 Task: Select Google Cloud Platform Software.
Action: Mouse moved to (423, 103)
Screenshot: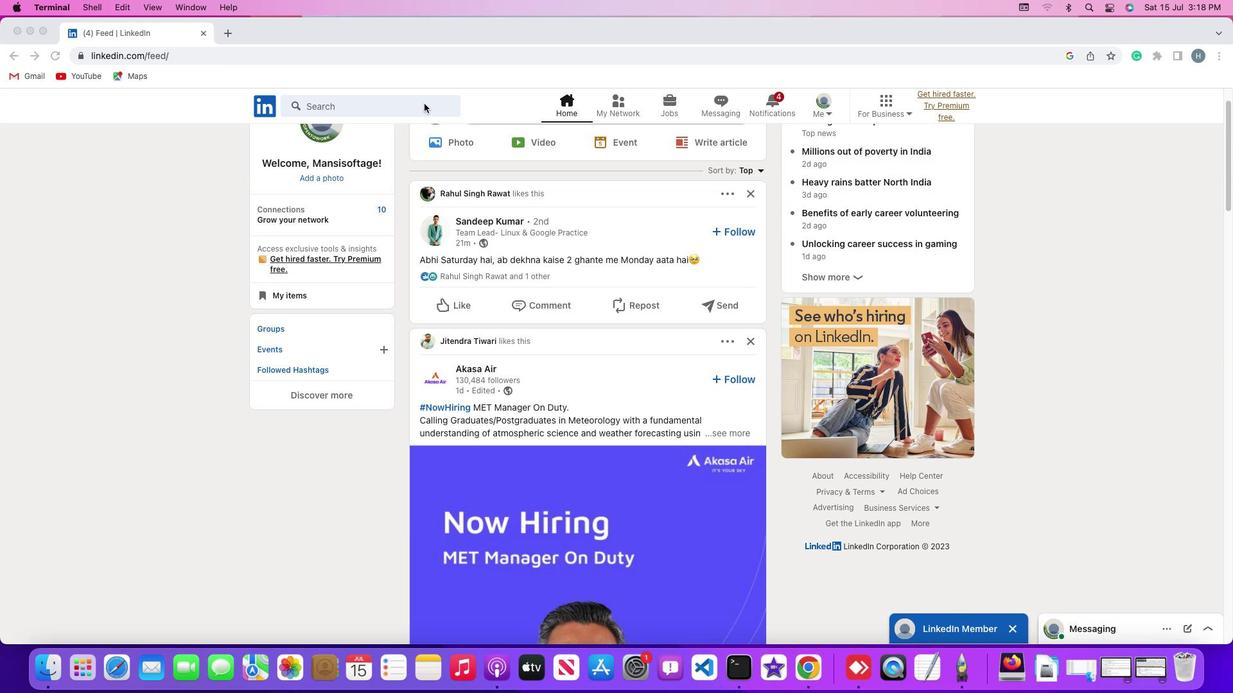 
Action: Mouse pressed left at (423, 103)
Screenshot: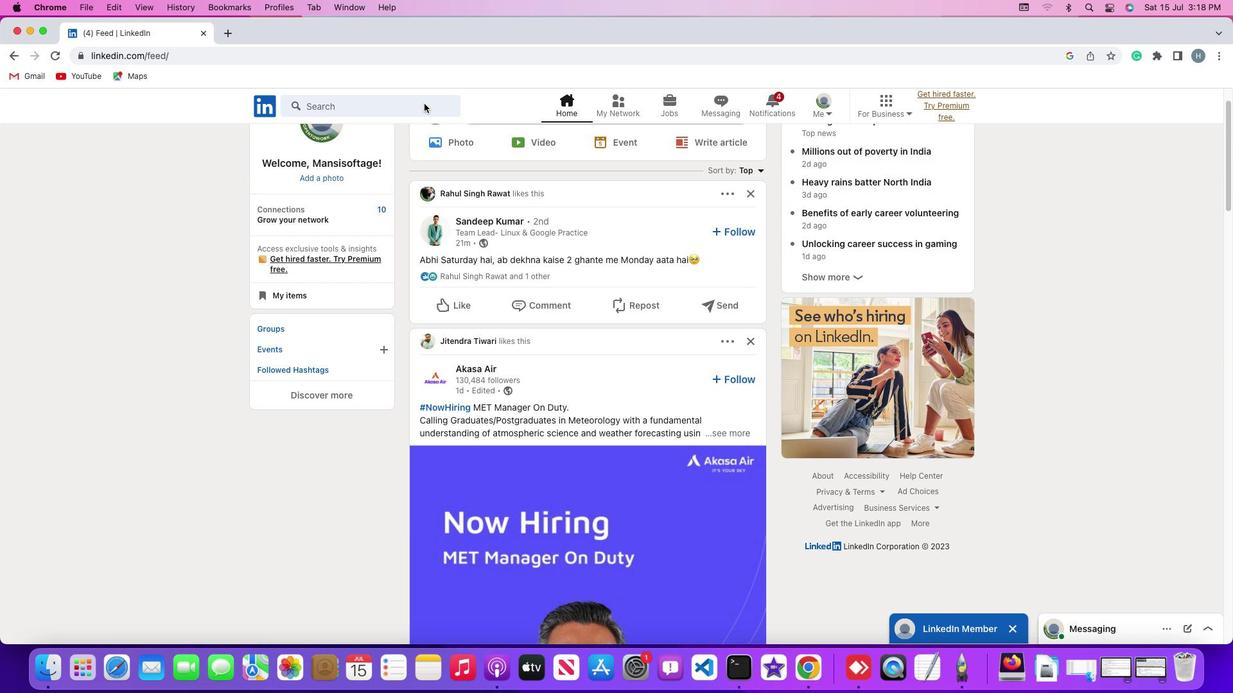 
Action: Mouse pressed left at (423, 103)
Screenshot: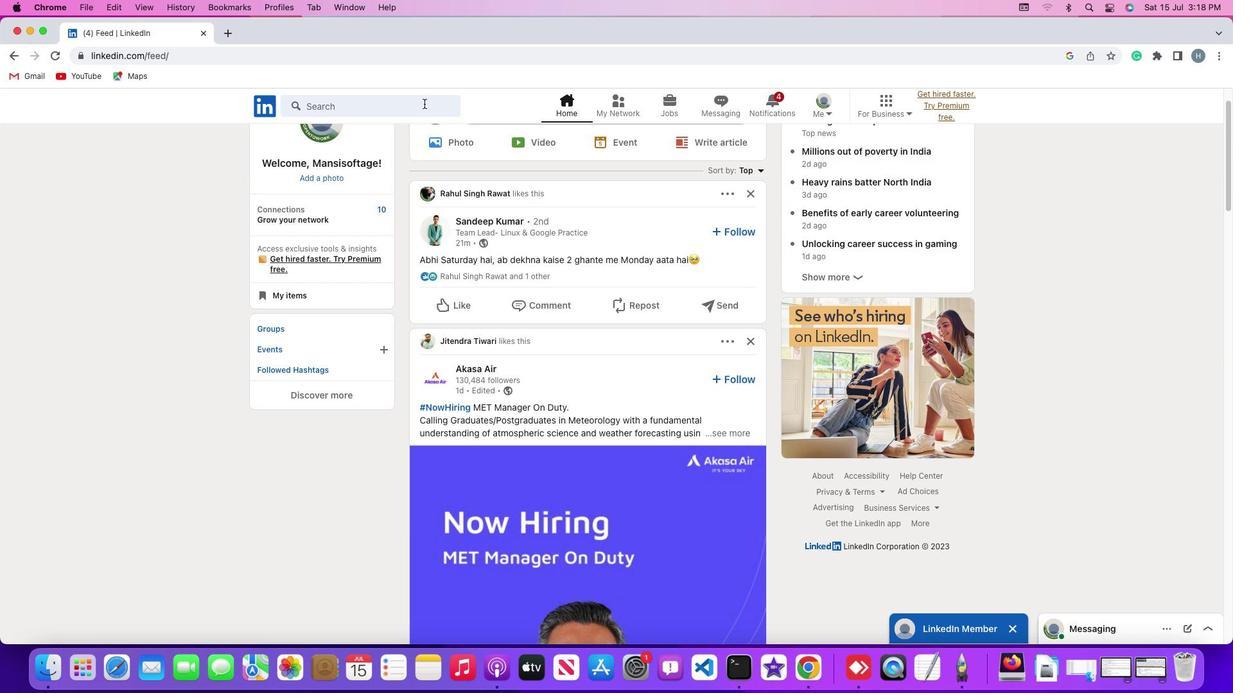 
Action: Key pressed Key.shift'#''h''i''r''i''n''g'Key.enter
Screenshot: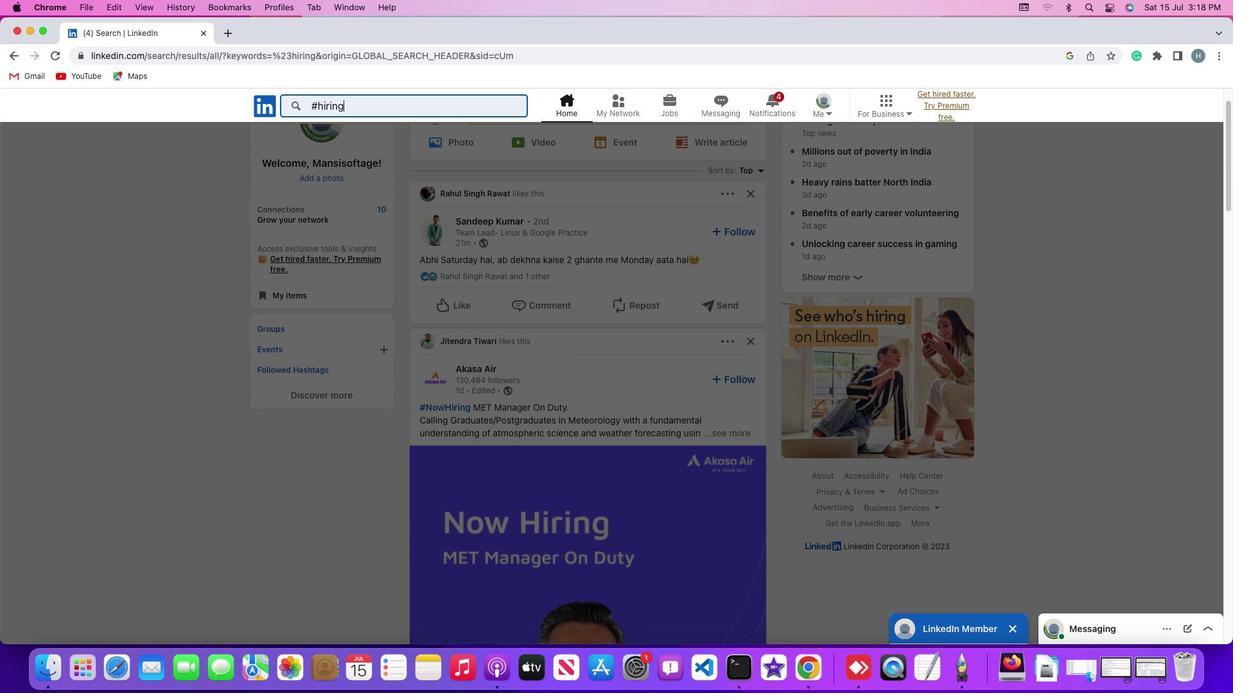 
Action: Mouse moved to (680, 140)
Screenshot: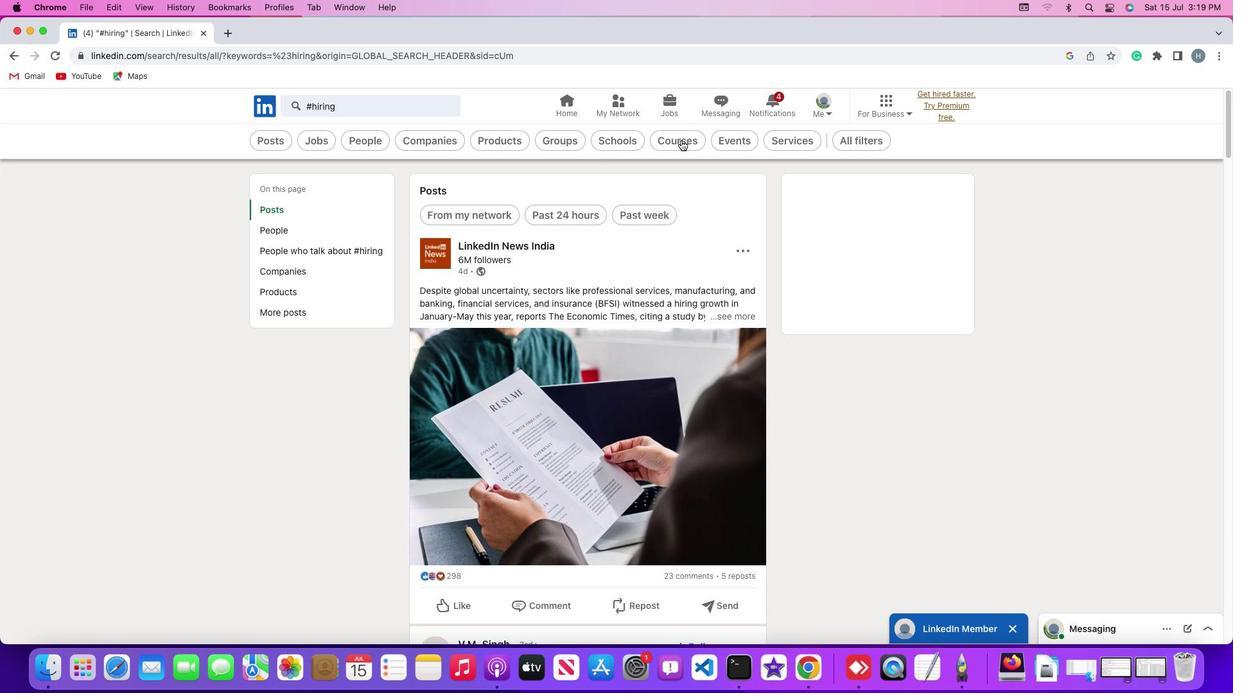 
Action: Mouse pressed left at (680, 140)
Screenshot: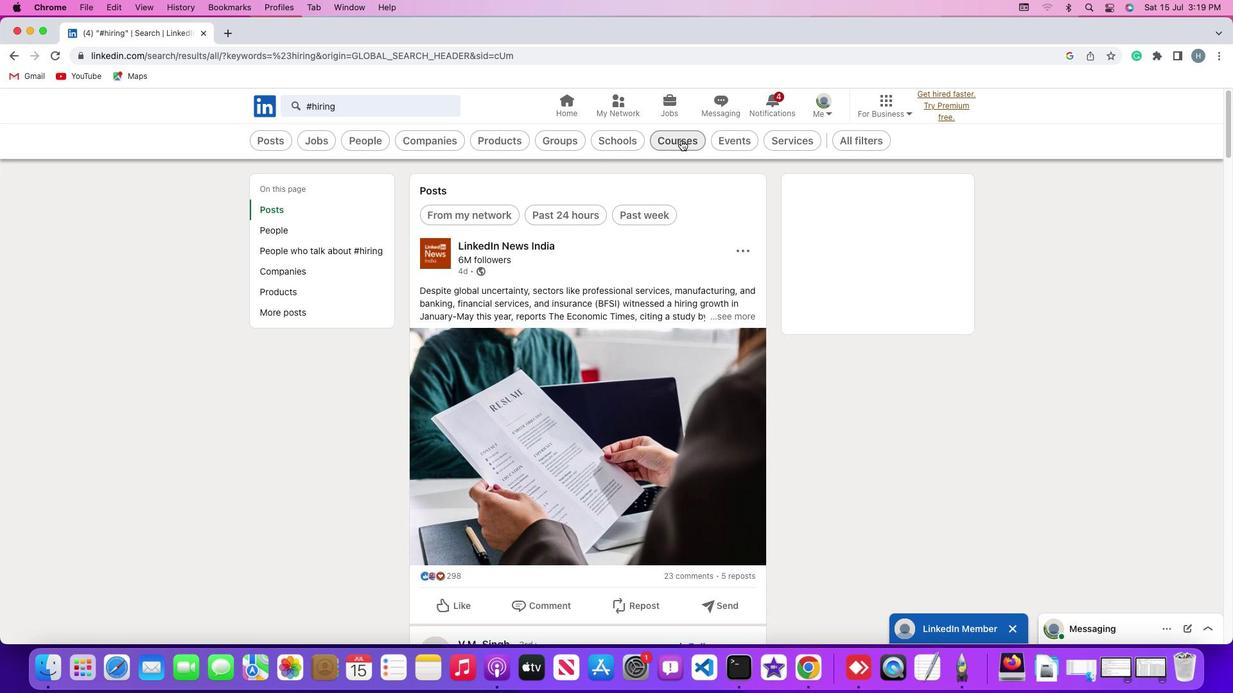 
Action: Mouse moved to (550, 140)
Screenshot: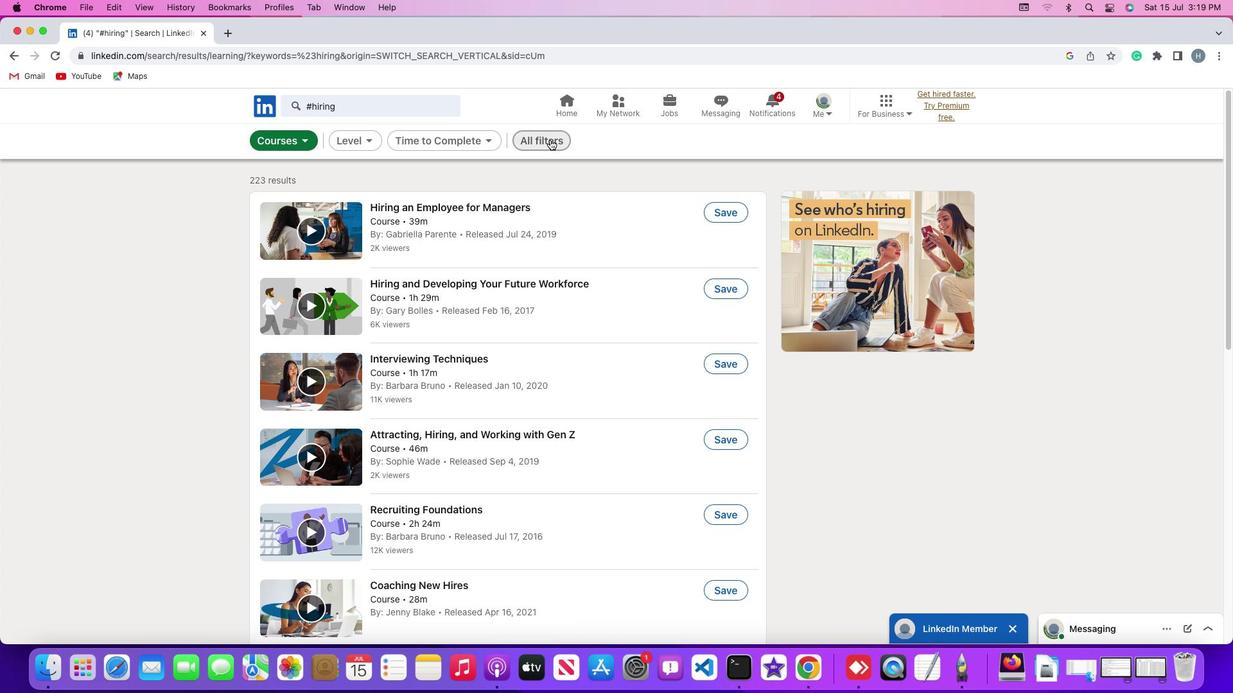 
Action: Mouse pressed left at (550, 140)
Screenshot: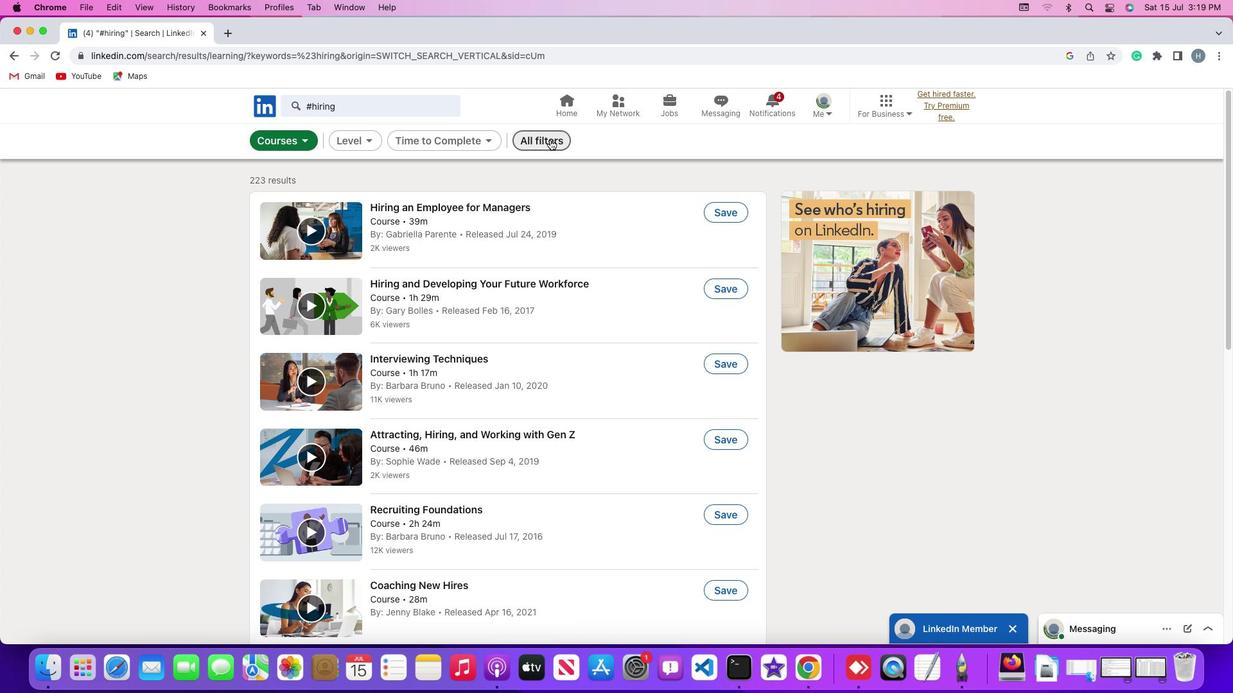 
Action: Mouse moved to (1019, 463)
Screenshot: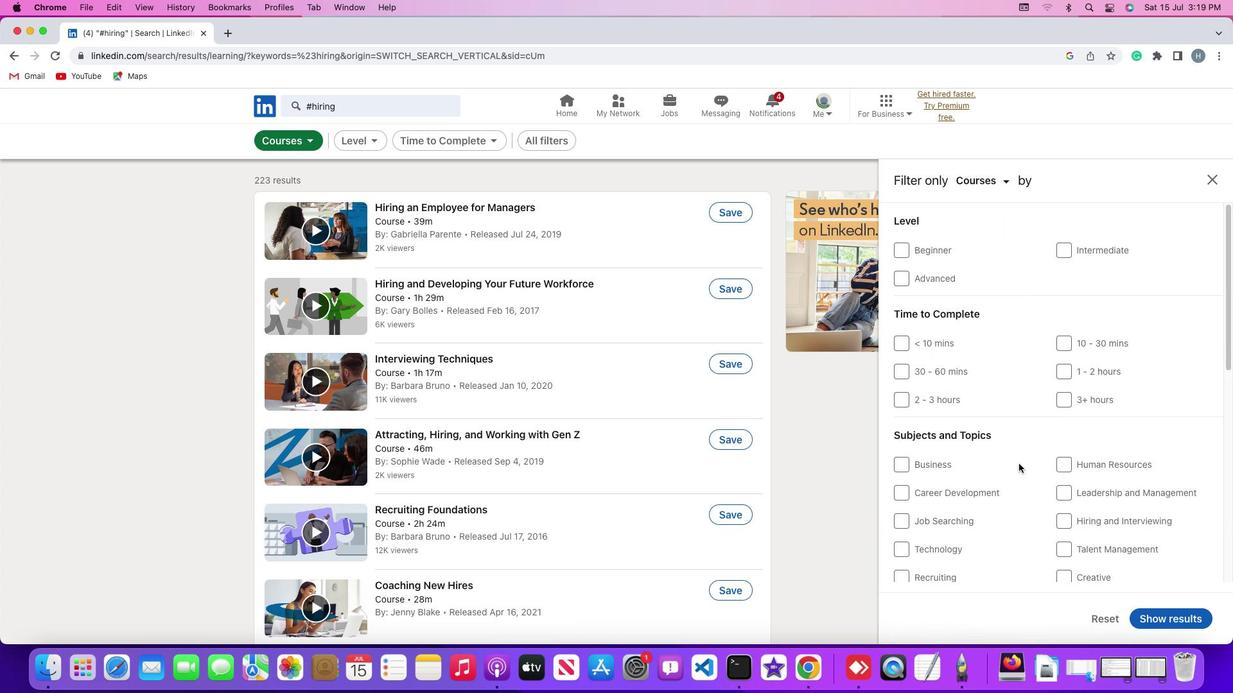 
Action: Mouse scrolled (1019, 463) with delta (0, 0)
Screenshot: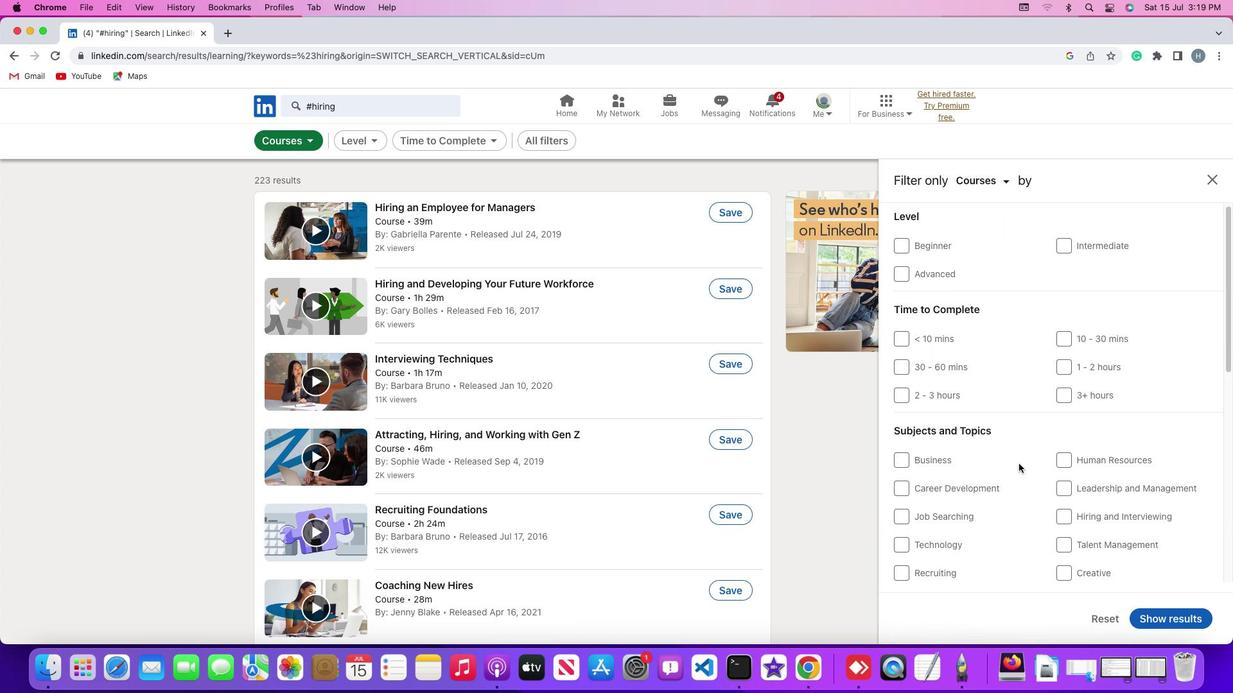 
Action: Mouse scrolled (1019, 463) with delta (0, 0)
Screenshot: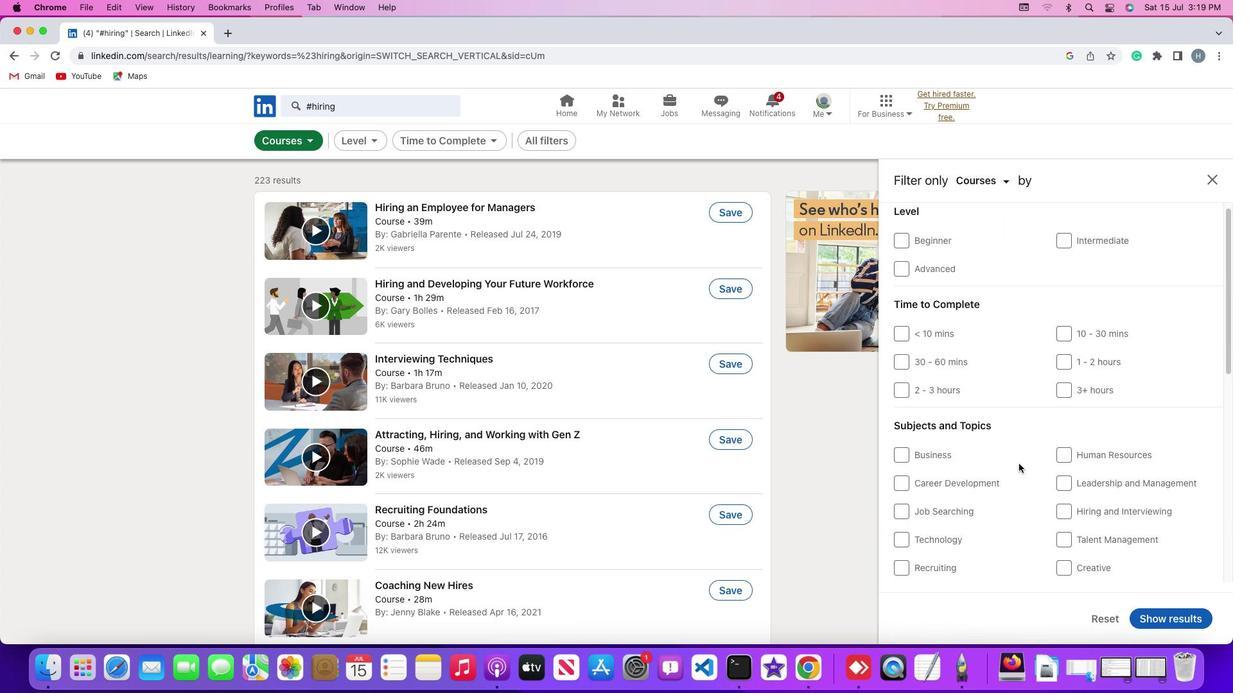 
Action: Mouse scrolled (1019, 463) with delta (0, 0)
Screenshot: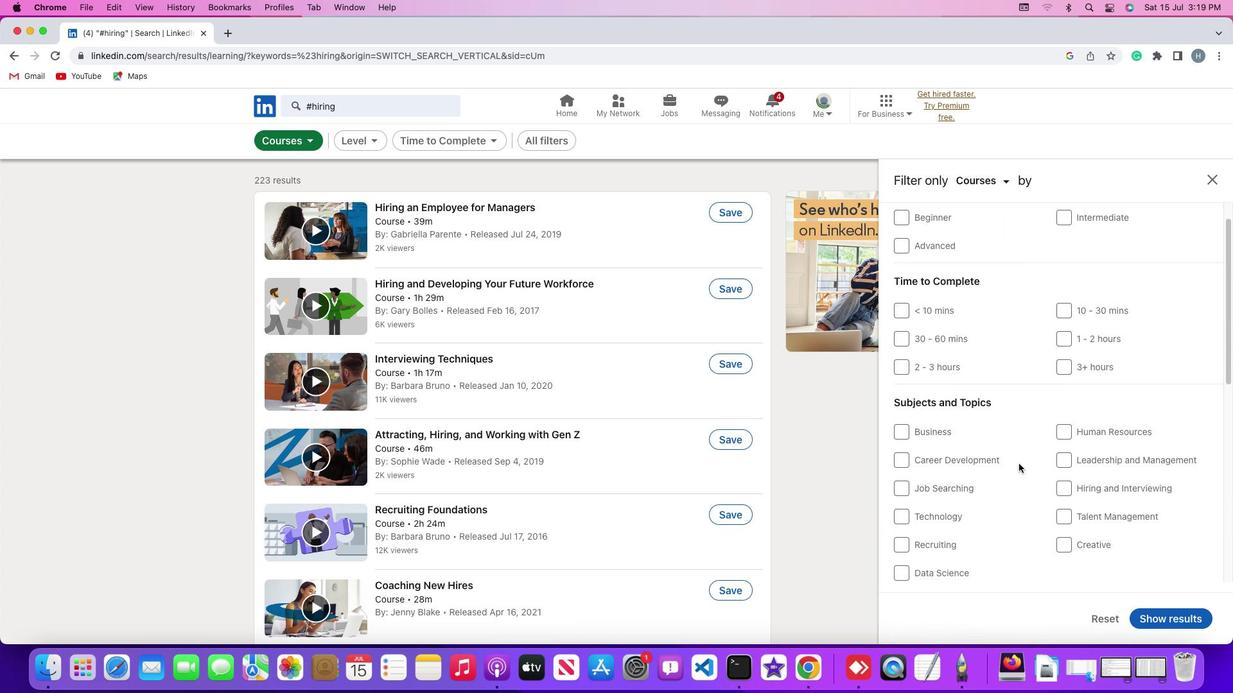 
Action: Mouse scrolled (1019, 463) with delta (0, 0)
Screenshot: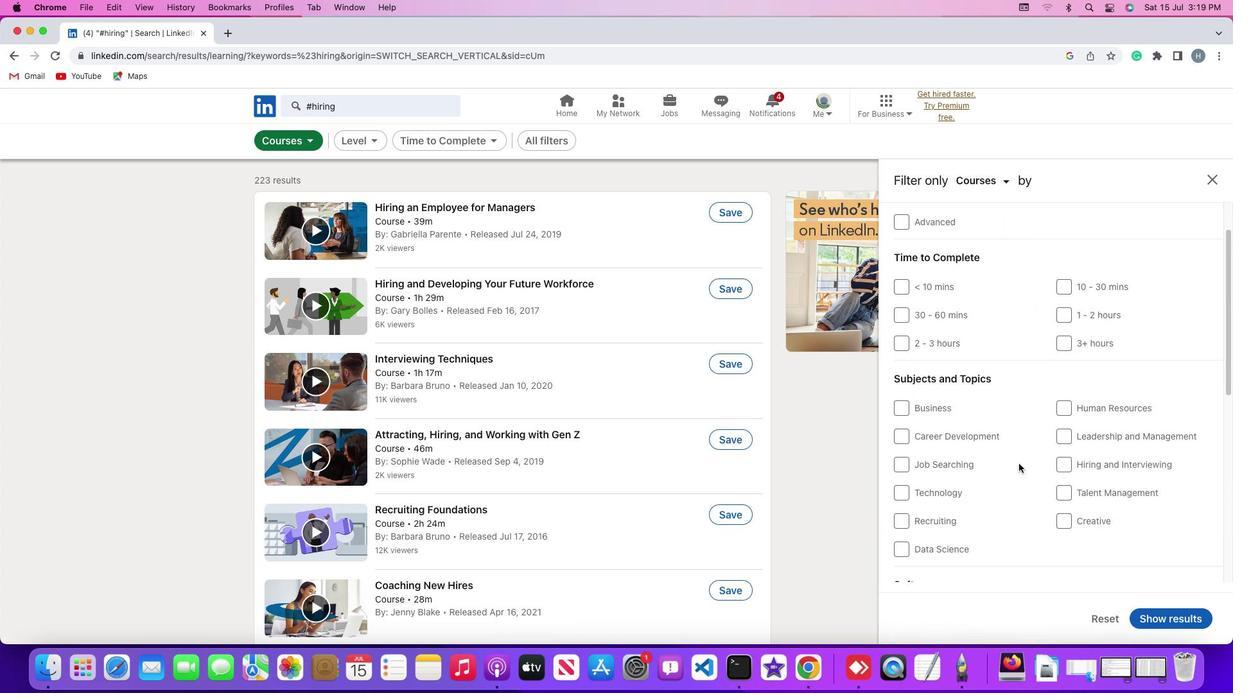 
Action: Mouse scrolled (1019, 463) with delta (0, 0)
Screenshot: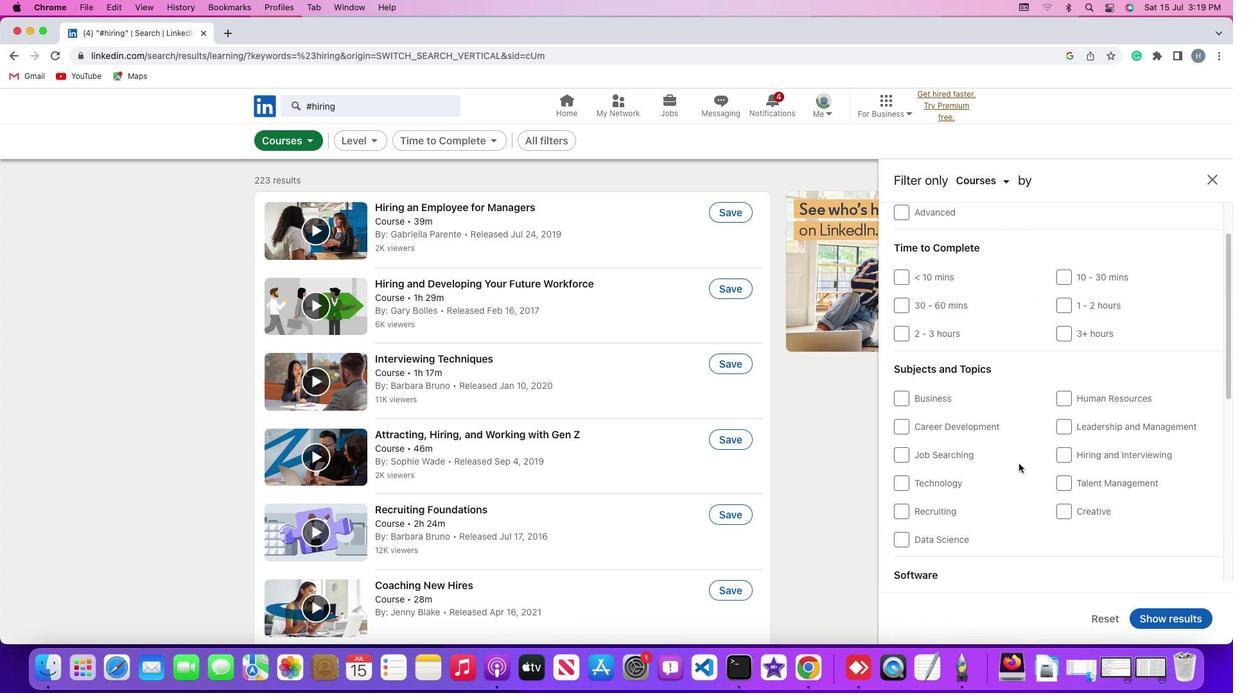 
Action: Mouse scrolled (1019, 463) with delta (0, 0)
Screenshot: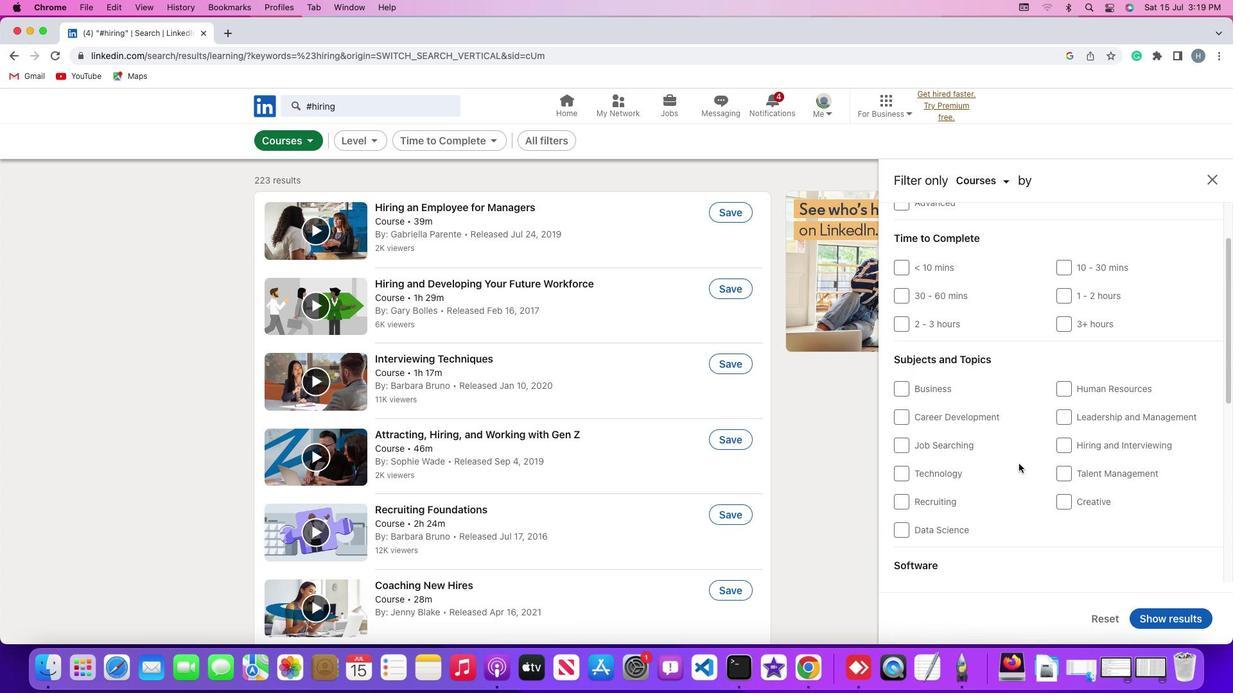 
Action: Mouse scrolled (1019, 463) with delta (0, 0)
Screenshot: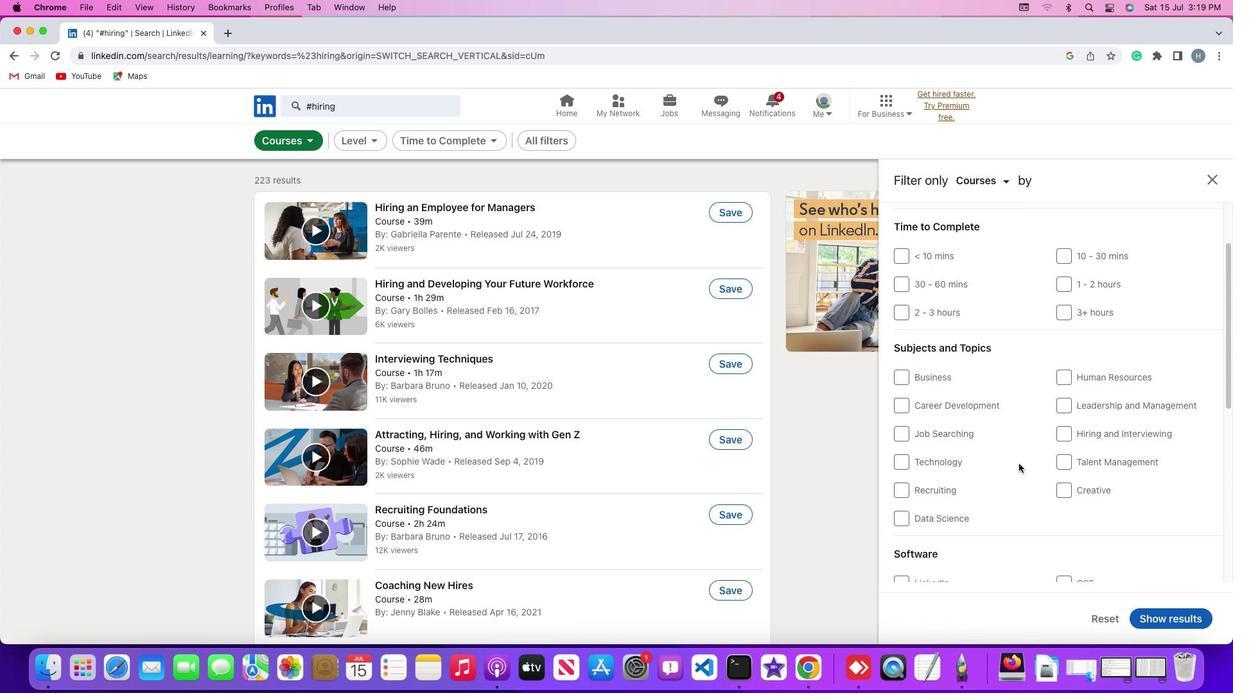 
Action: Mouse scrolled (1019, 463) with delta (0, -1)
Screenshot: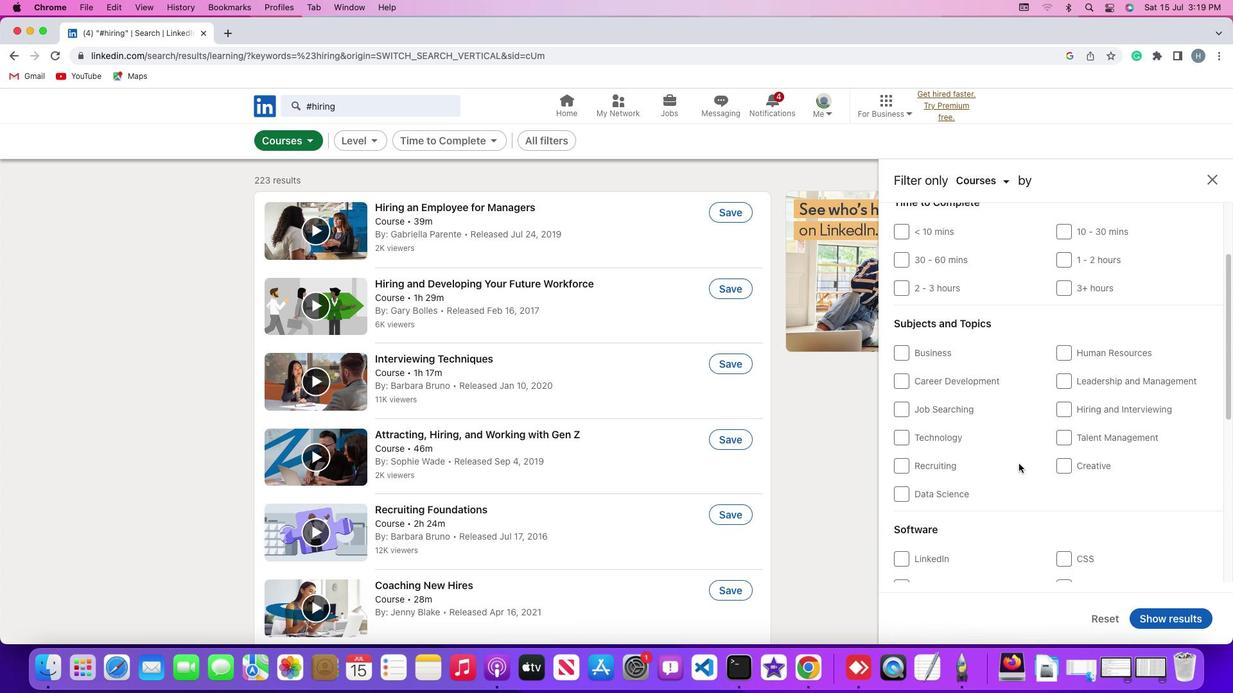 
Action: Mouse scrolled (1019, 463) with delta (0, 0)
Screenshot: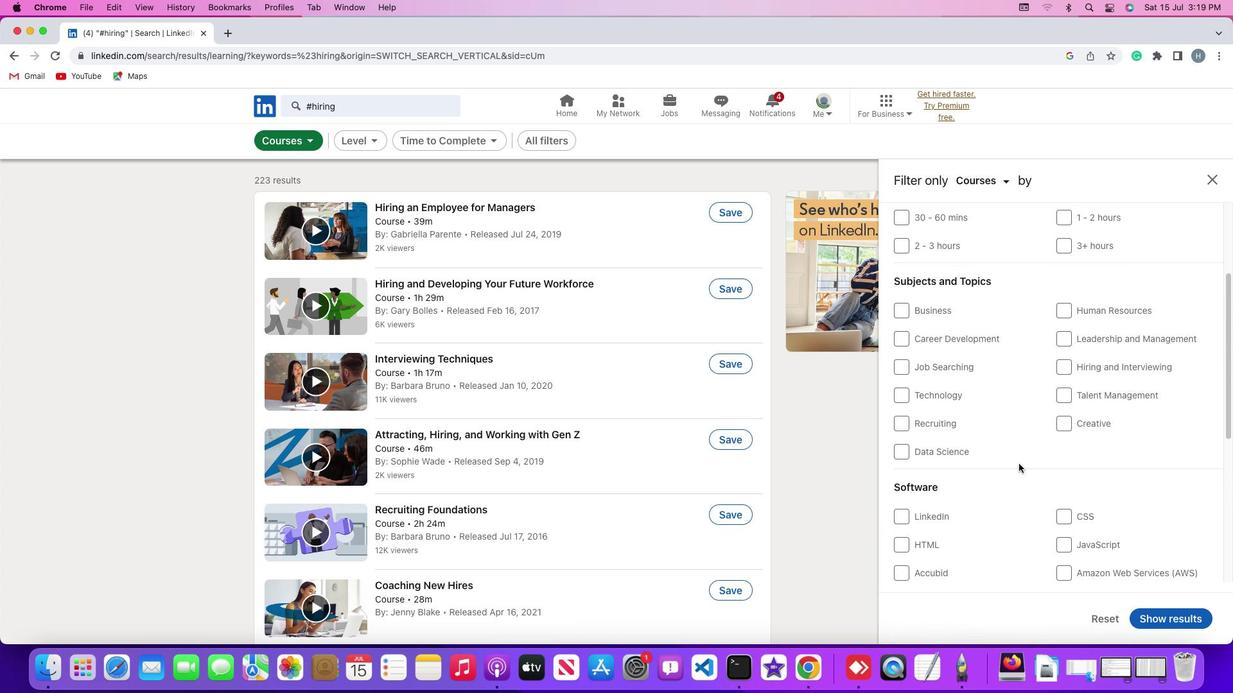 
Action: Mouse scrolled (1019, 463) with delta (0, 0)
Screenshot: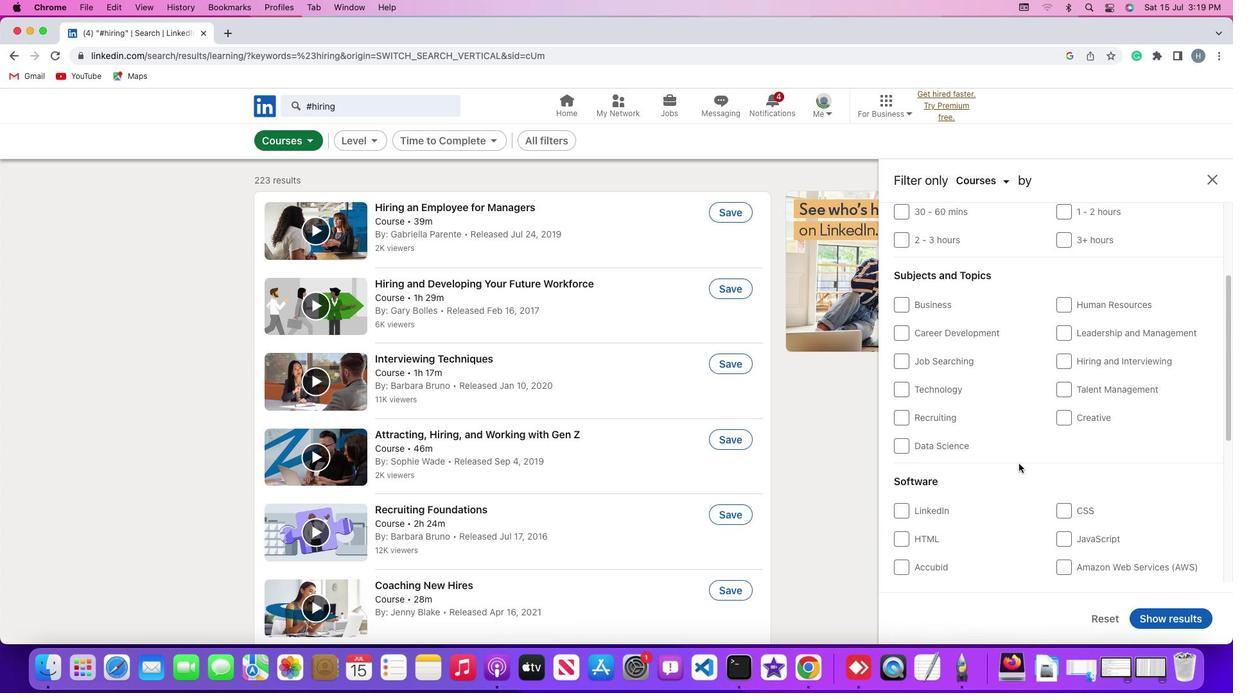 
Action: Mouse scrolled (1019, 463) with delta (0, -1)
Screenshot: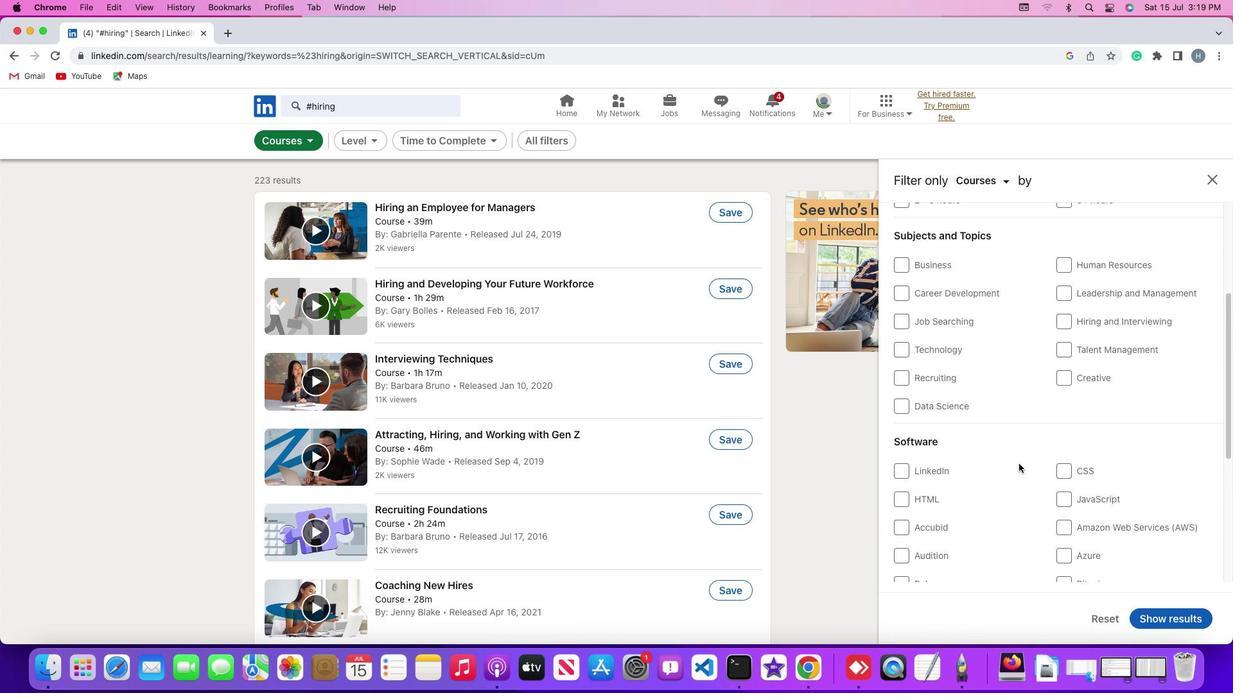 
Action: Mouse scrolled (1019, 463) with delta (0, 0)
Screenshot: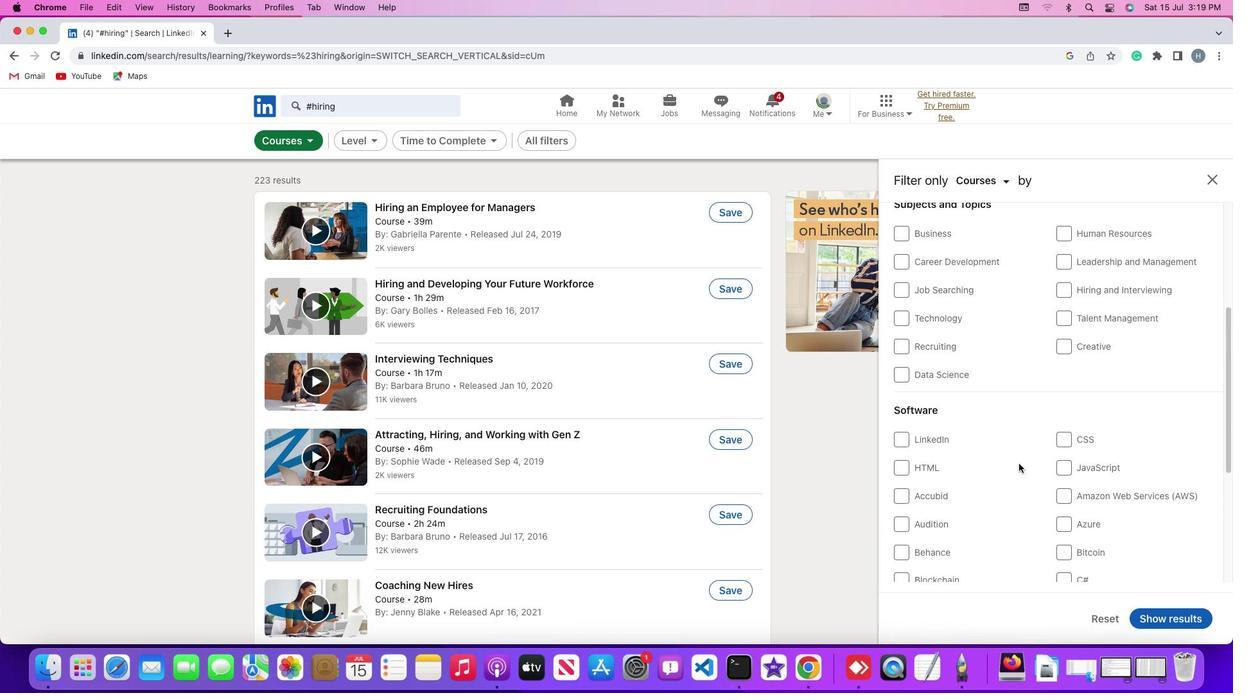 
Action: Mouse scrolled (1019, 463) with delta (0, 0)
Screenshot: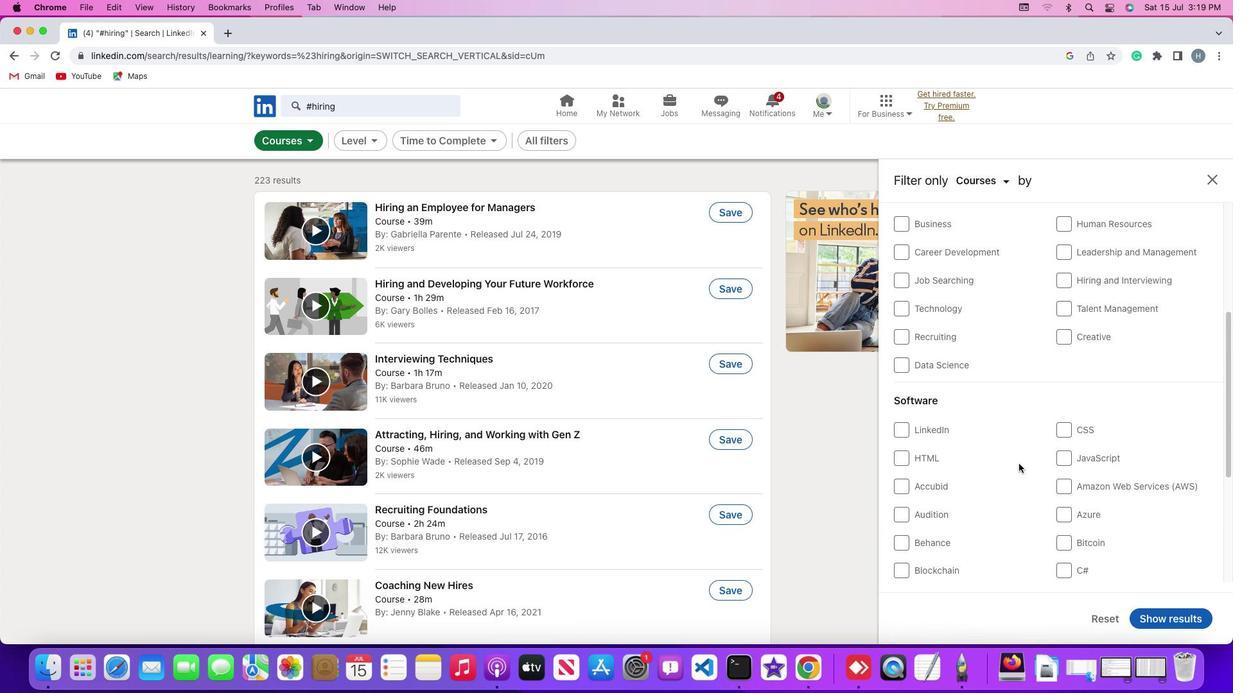 
Action: Mouse scrolled (1019, 463) with delta (0, 0)
Screenshot: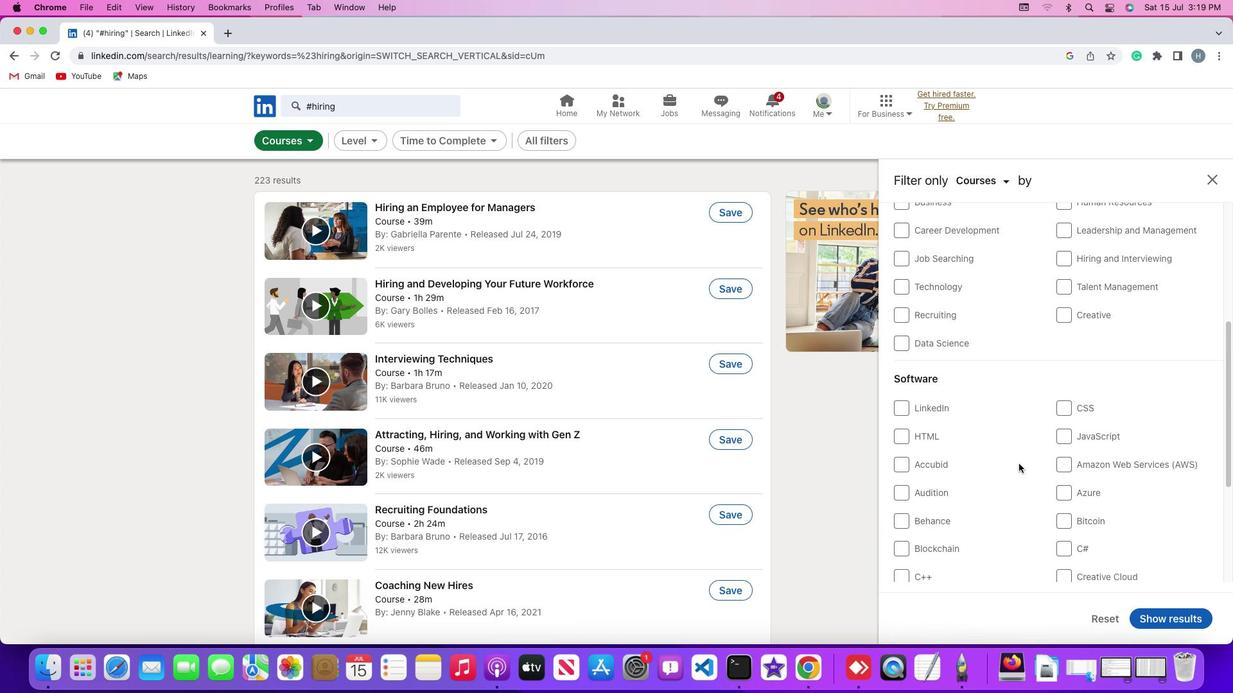 
Action: Mouse scrolled (1019, 463) with delta (0, 0)
Screenshot: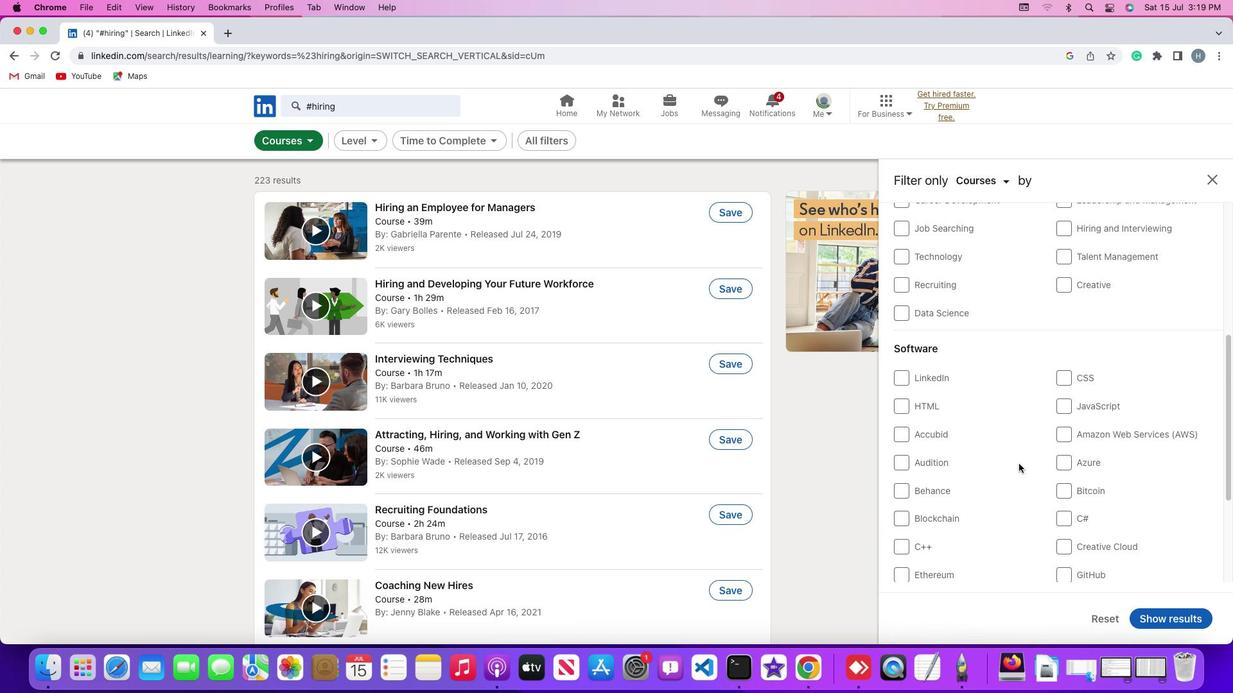 
Action: Mouse scrolled (1019, 463) with delta (0, 0)
Screenshot: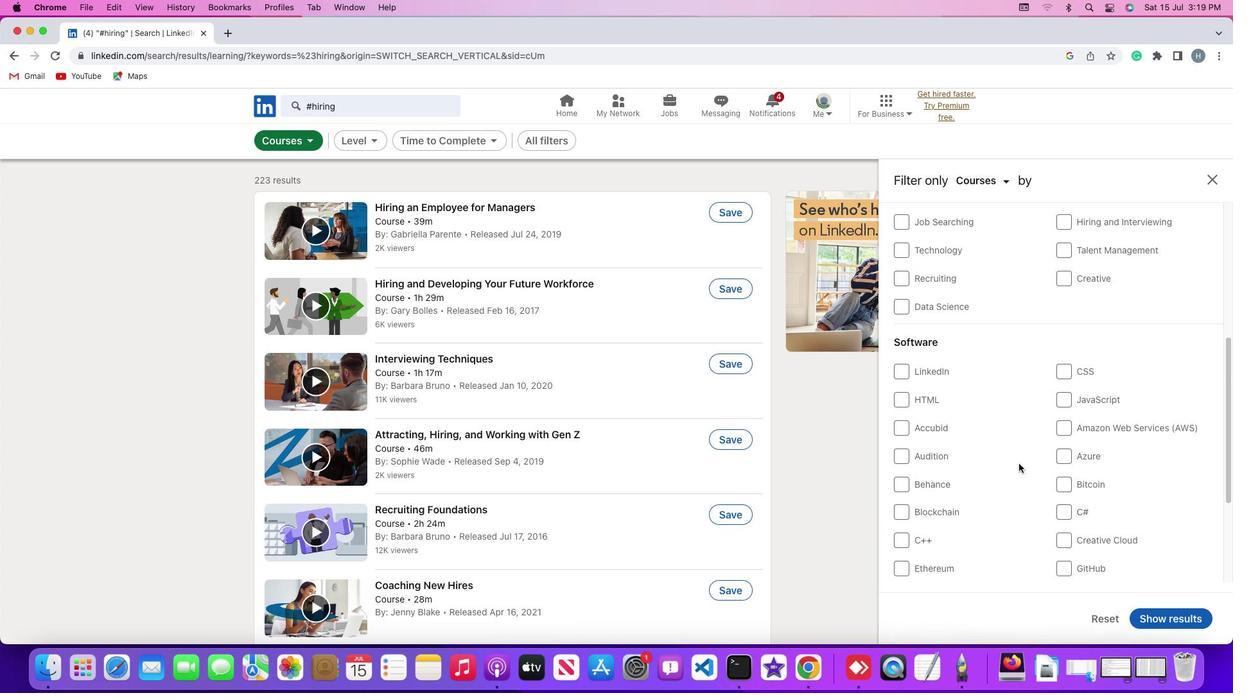 
Action: Mouse scrolled (1019, 463) with delta (0, -1)
Screenshot: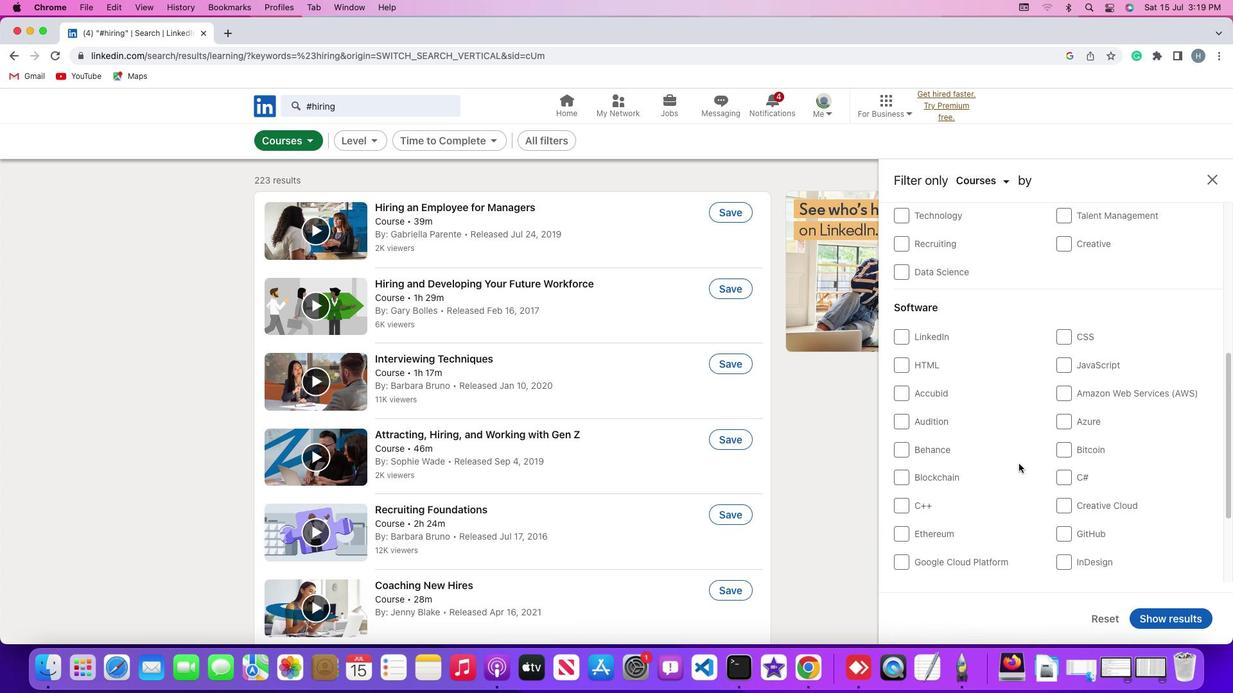 
Action: Mouse scrolled (1019, 463) with delta (0, 0)
Screenshot: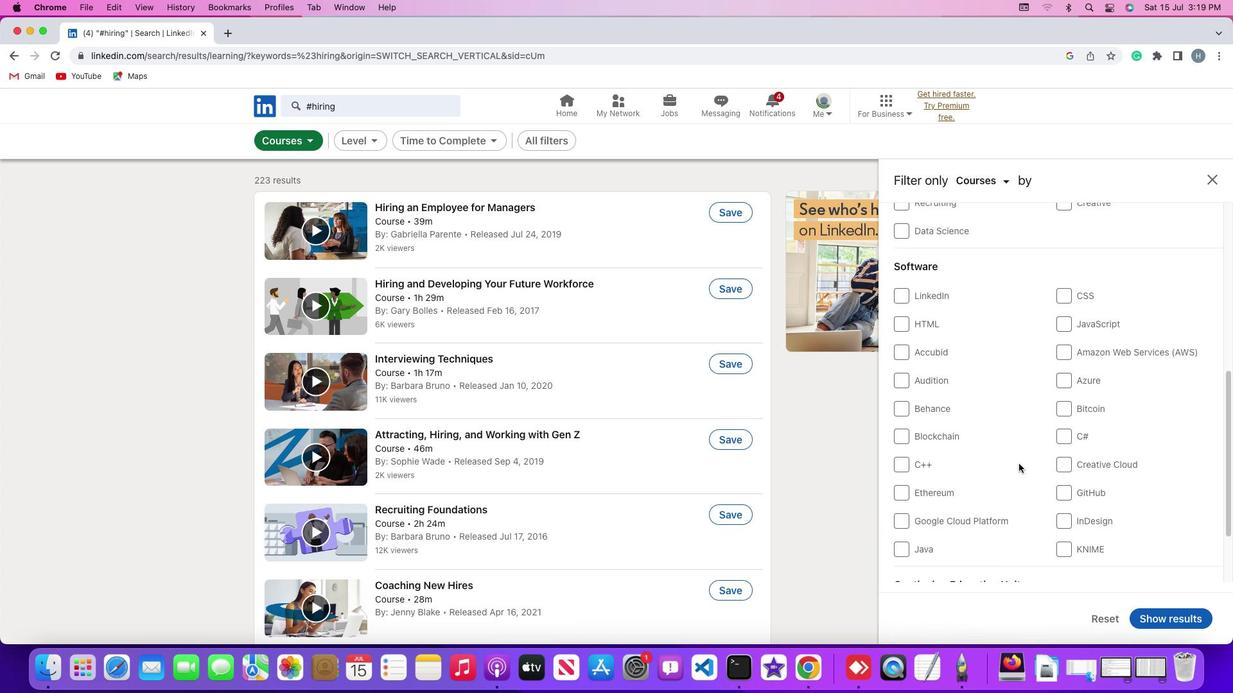 
Action: Mouse scrolled (1019, 463) with delta (0, 0)
Screenshot: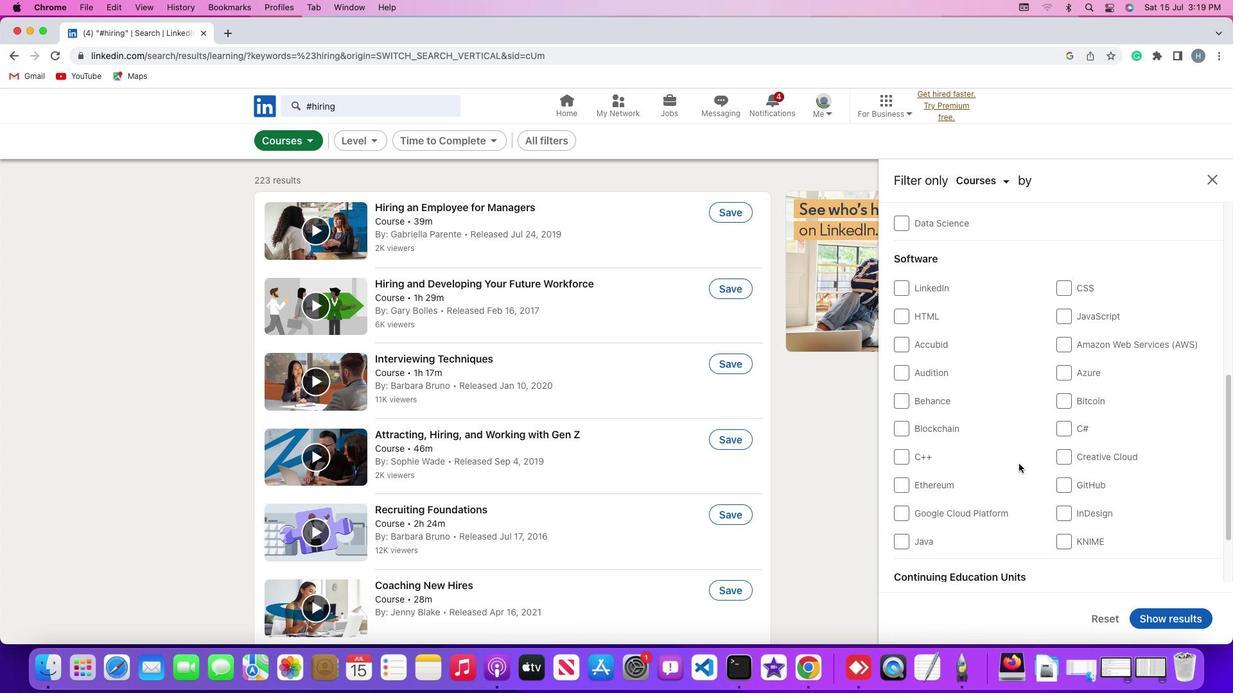 
Action: Mouse scrolled (1019, 463) with delta (0, 0)
Screenshot: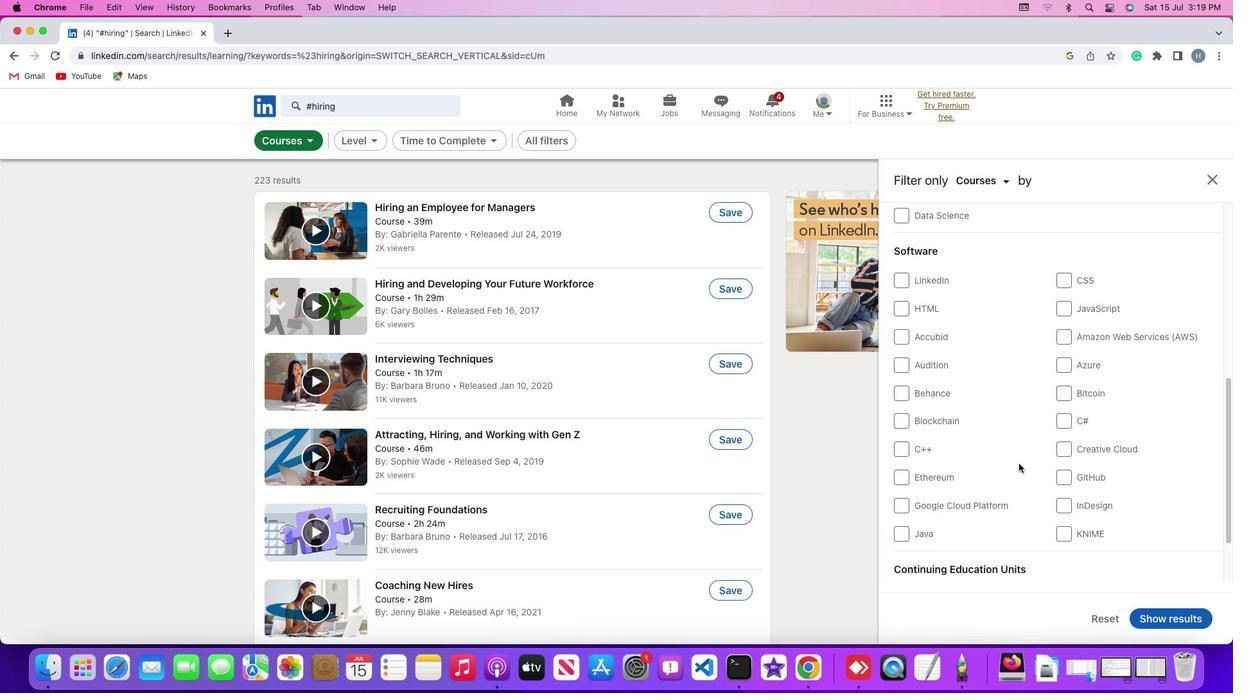 
Action: Mouse scrolled (1019, 463) with delta (0, 0)
Screenshot: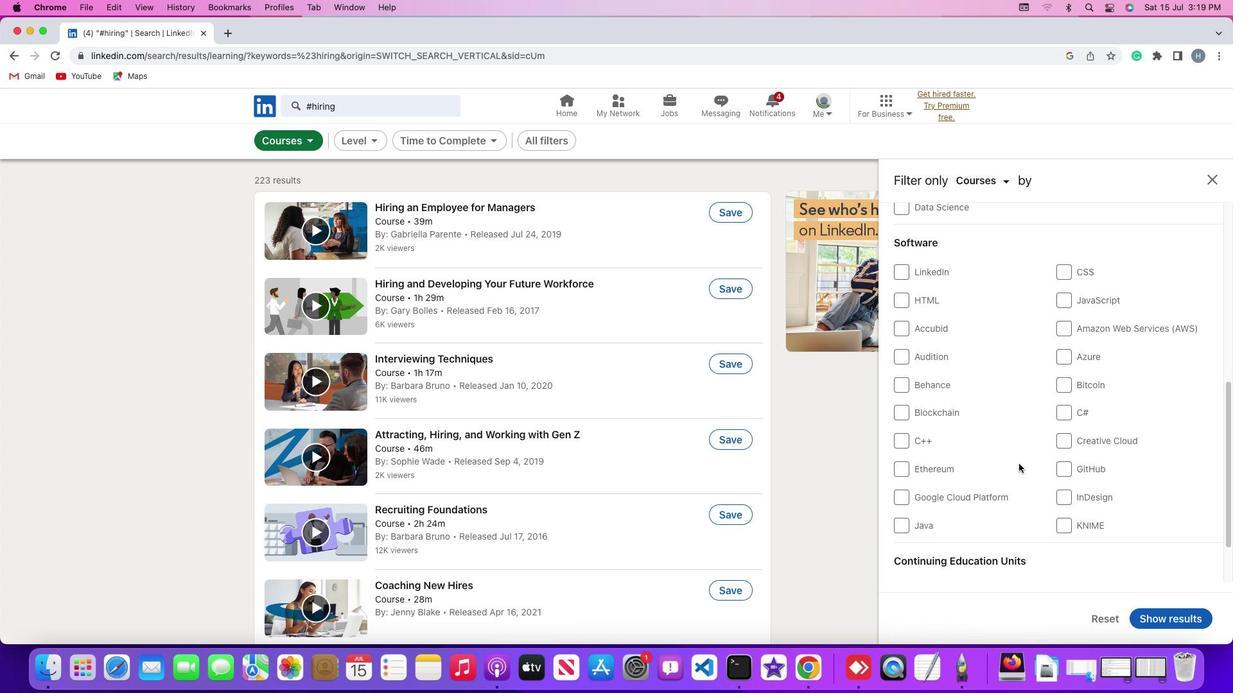 
Action: Mouse scrolled (1019, 463) with delta (0, 0)
Screenshot: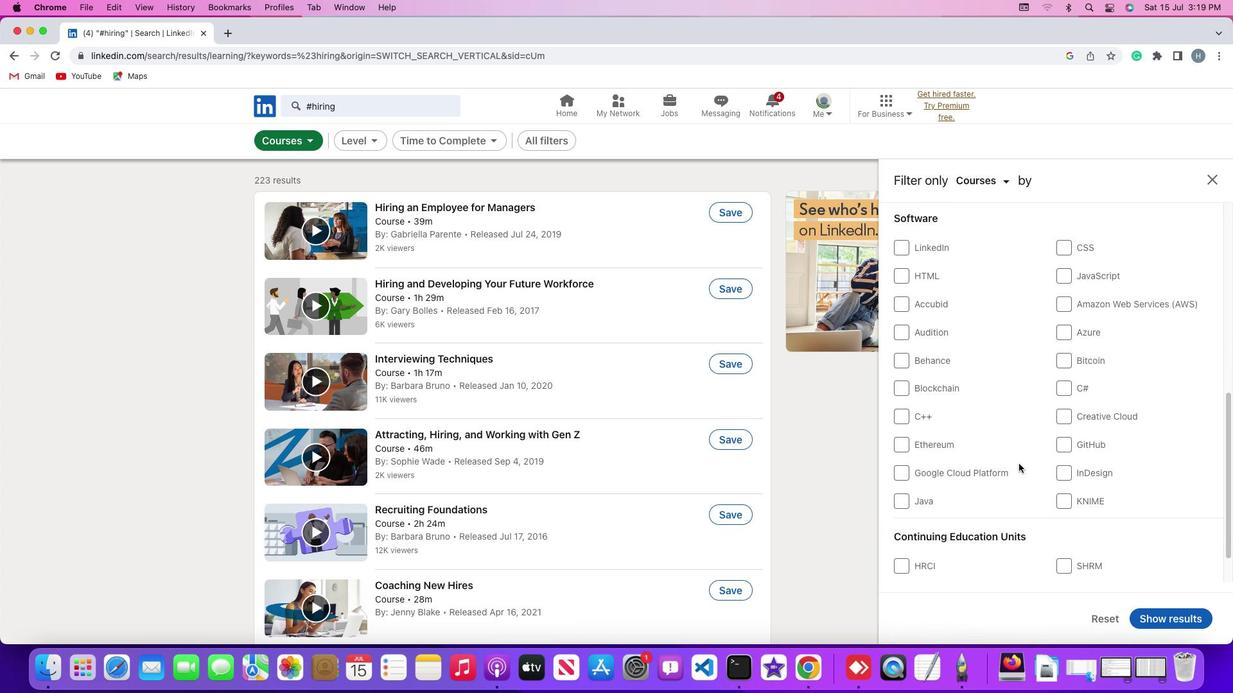 
Action: Mouse scrolled (1019, 463) with delta (0, 0)
Screenshot: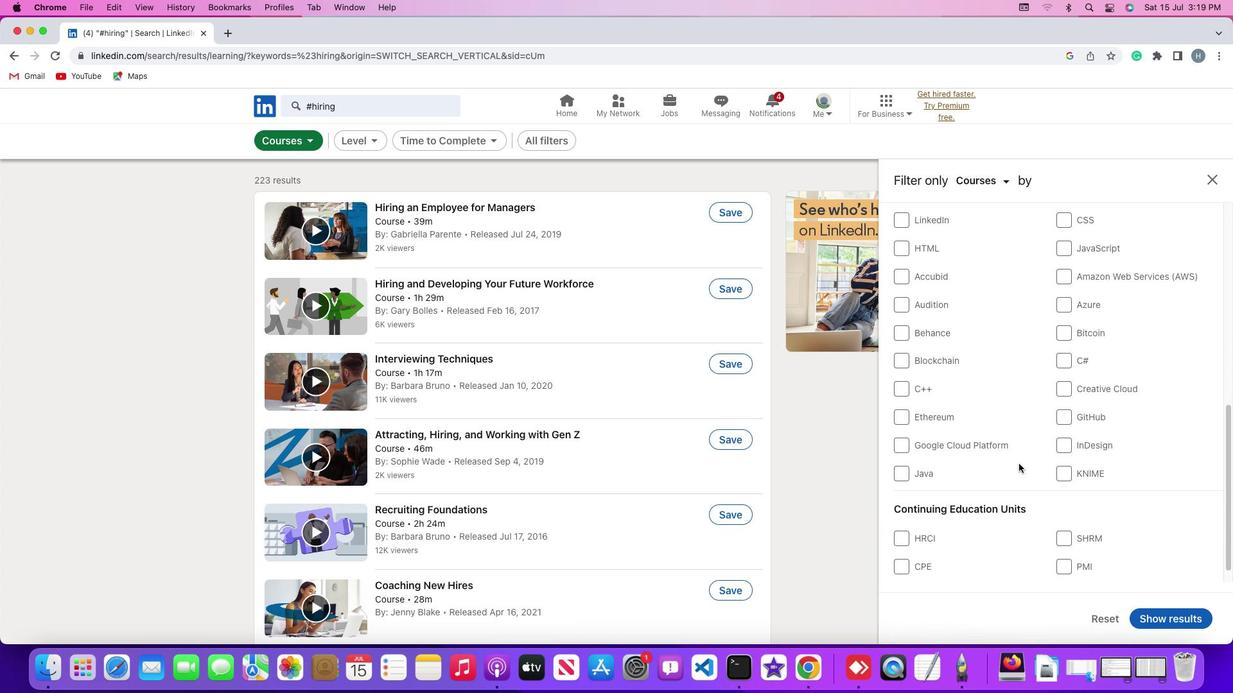 
Action: Mouse scrolled (1019, 463) with delta (0, 0)
Screenshot: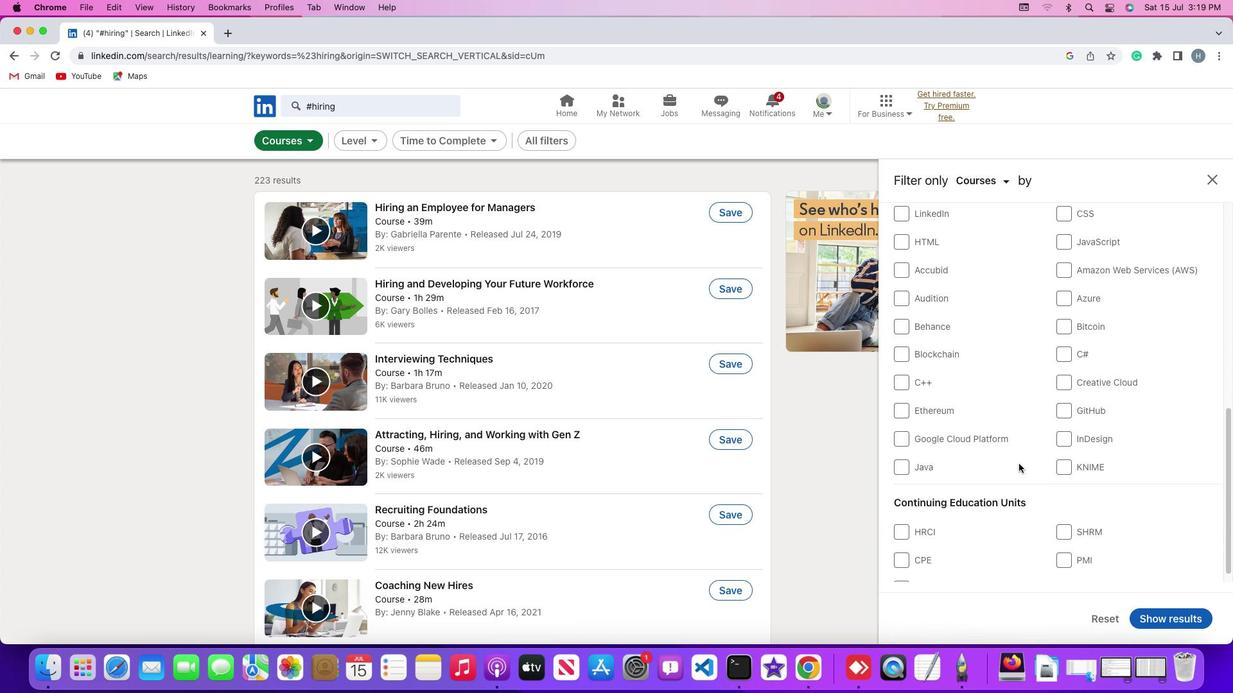 
Action: Mouse moved to (904, 430)
Screenshot: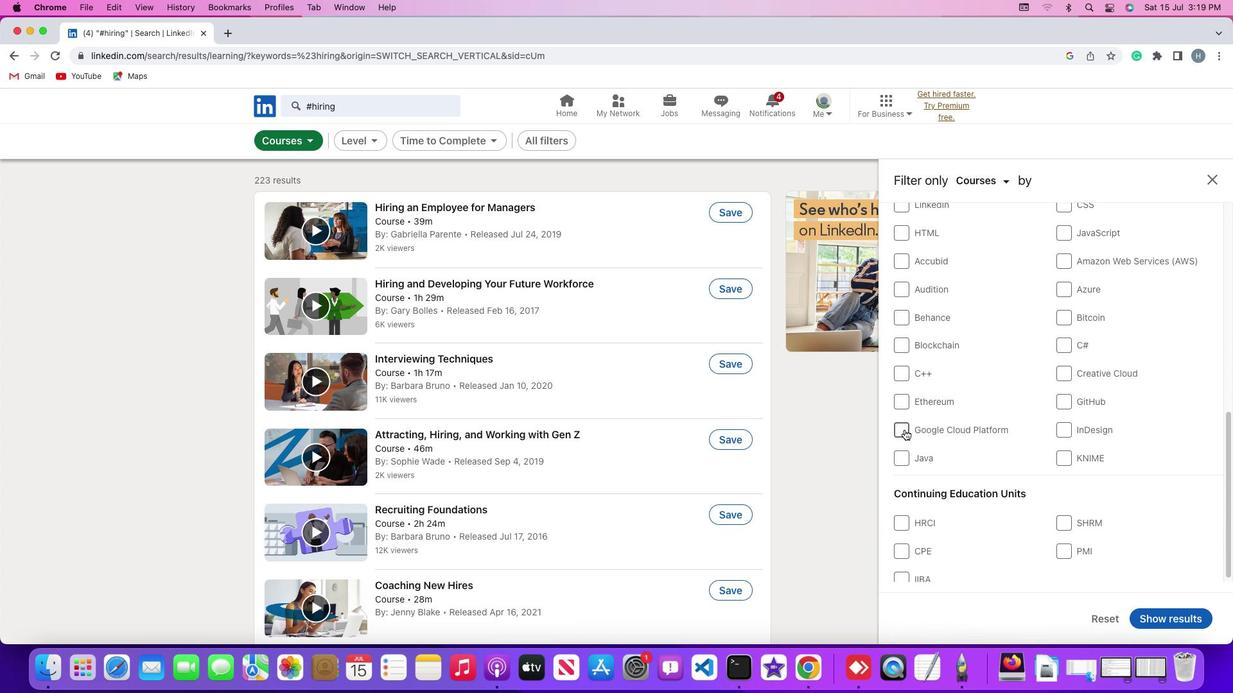 
Action: Mouse pressed left at (904, 430)
Screenshot: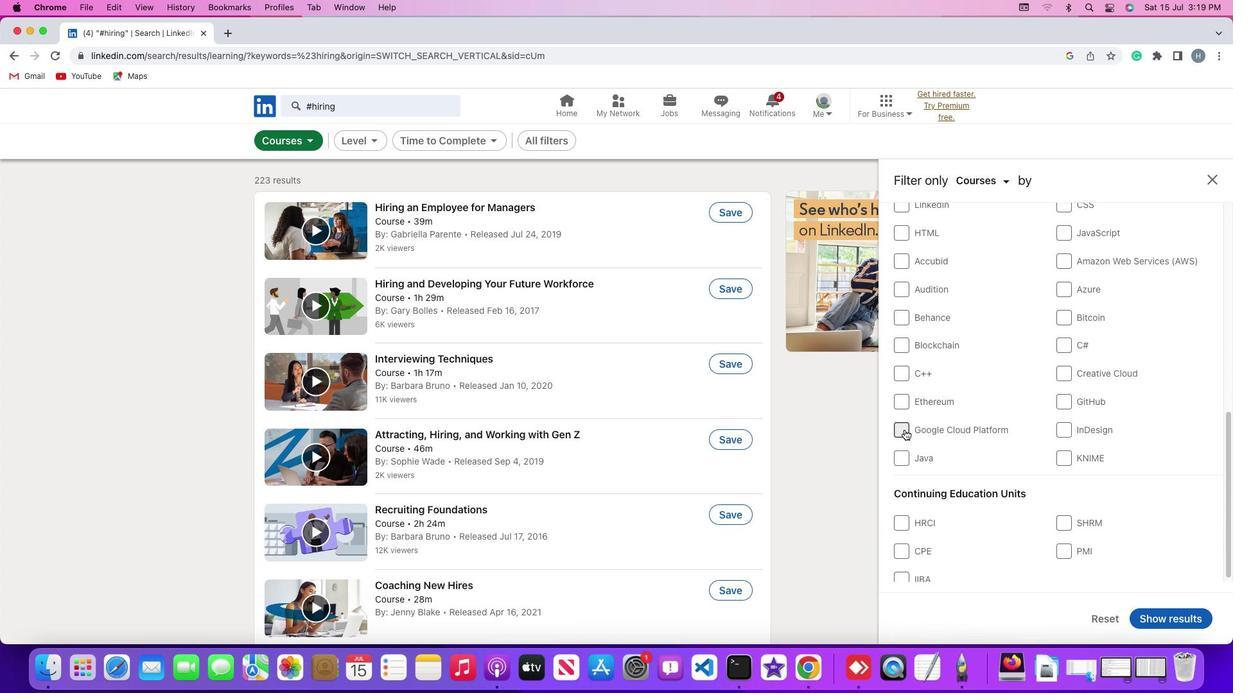 
Action: Mouse moved to (989, 443)
Screenshot: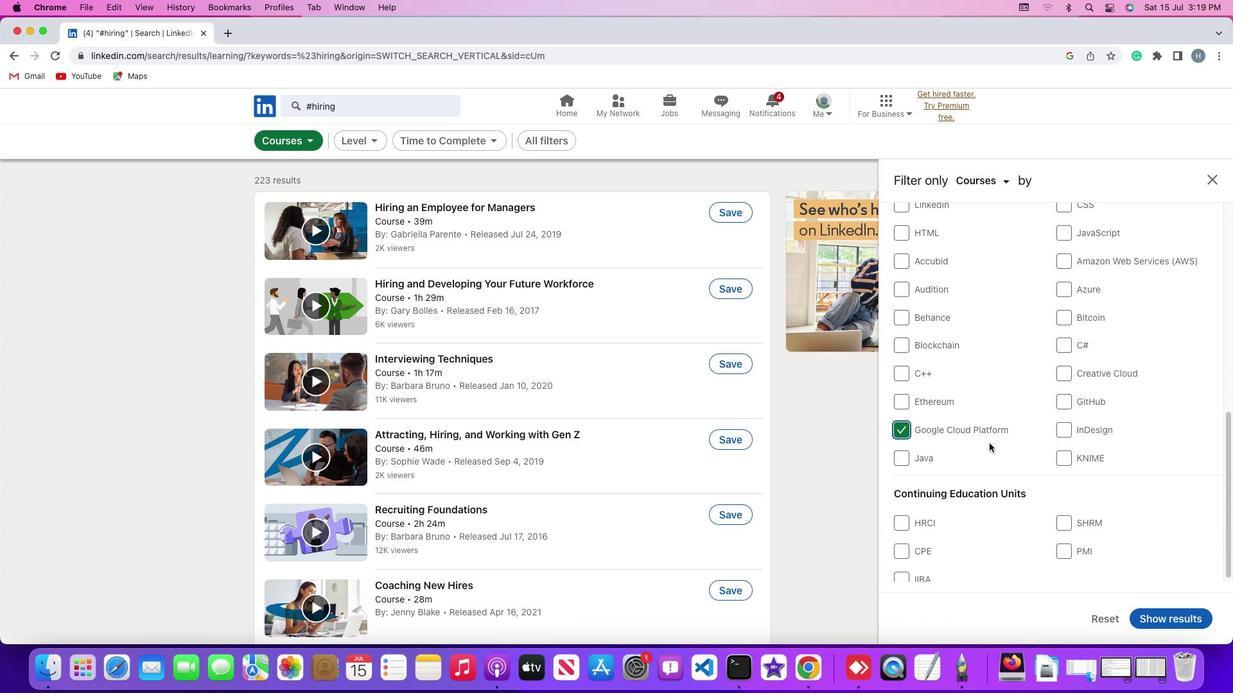 
